 Task: Create a scrum project TricklePlan.
Action: Mouse moved to (170, 48)
Screenshot: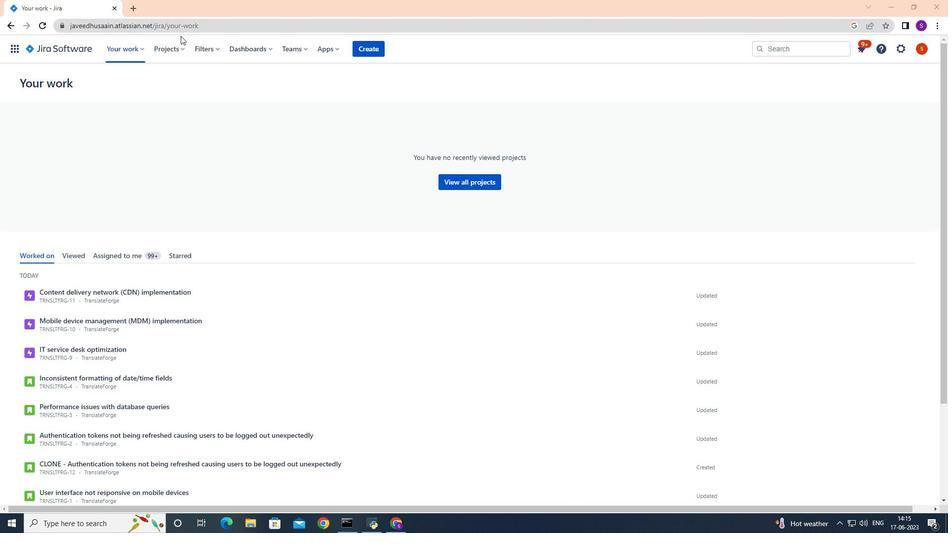 
Action: Mouse pressed left at (170, 48)
Screenshot: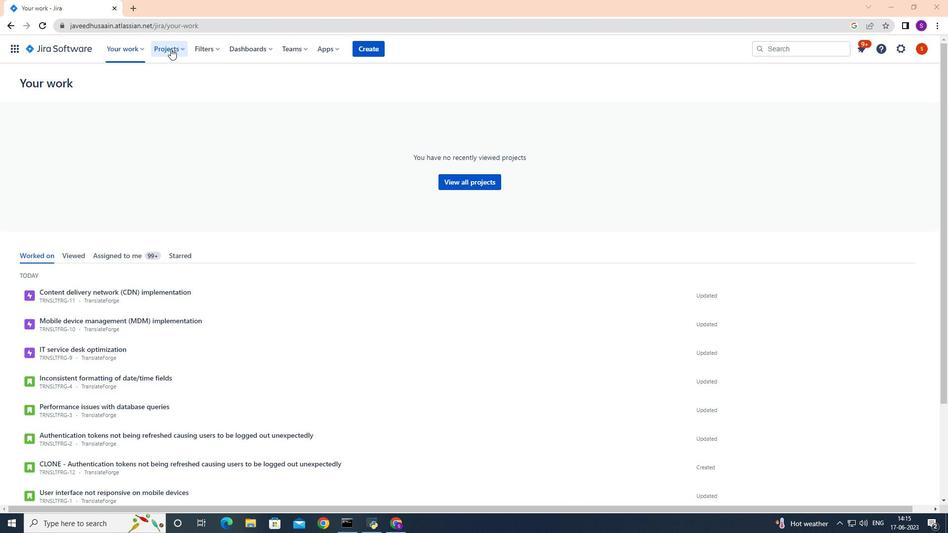 
Action: Mouse moved to (182, 148)
Screenshot: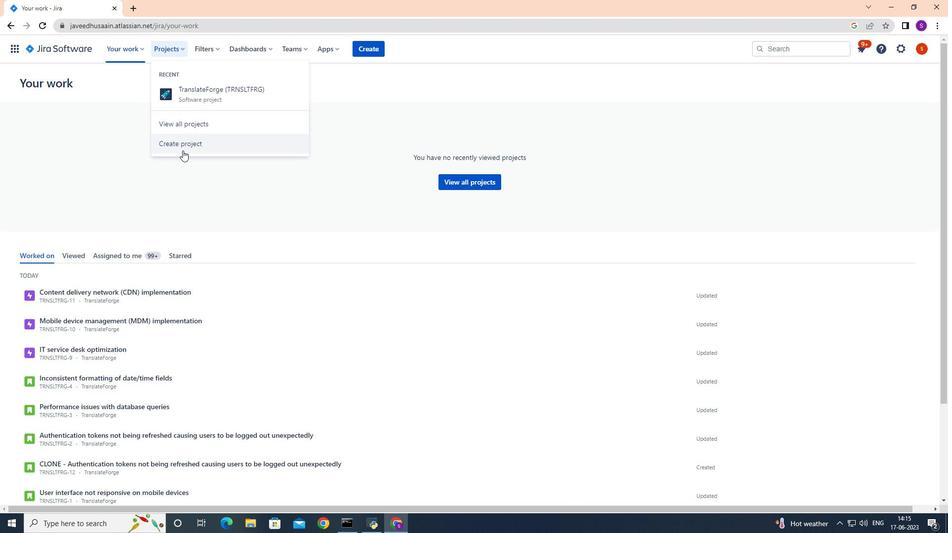 
Action: Mouse pressed left at (182, 148)
Screenshot: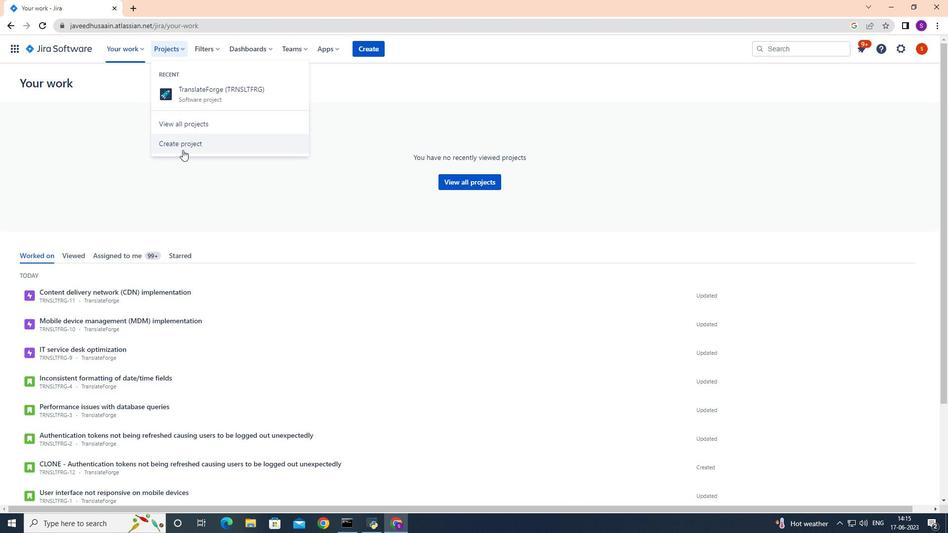 
Action: Mouse moved to (466, 160)
Screenshot: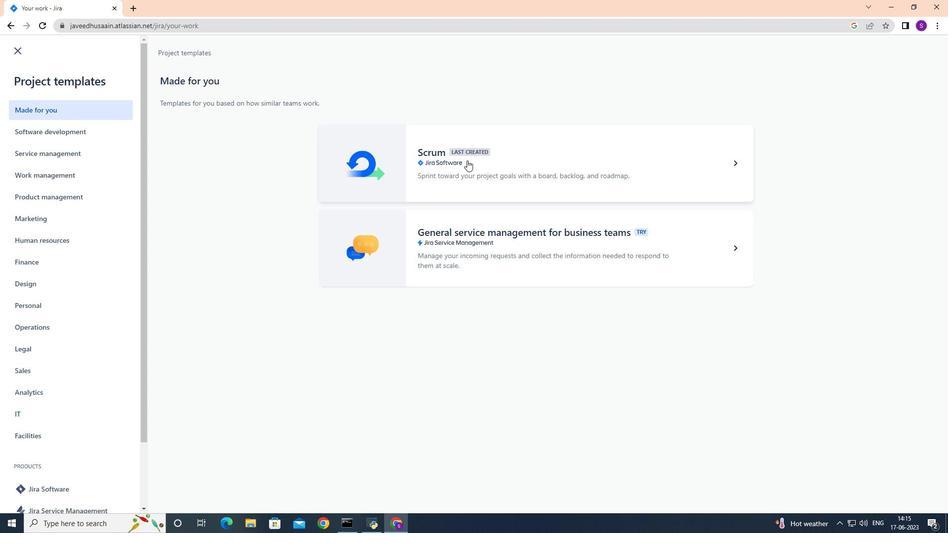 
Action: Mouse pressed left at (466, 160)
Screenshot: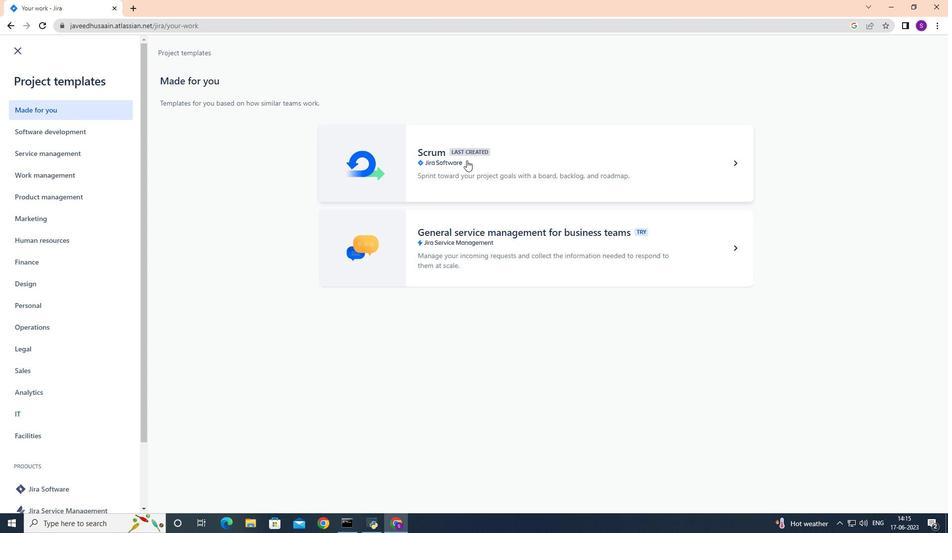 
Action: Mouse moved to (700, 90)
Screenshot: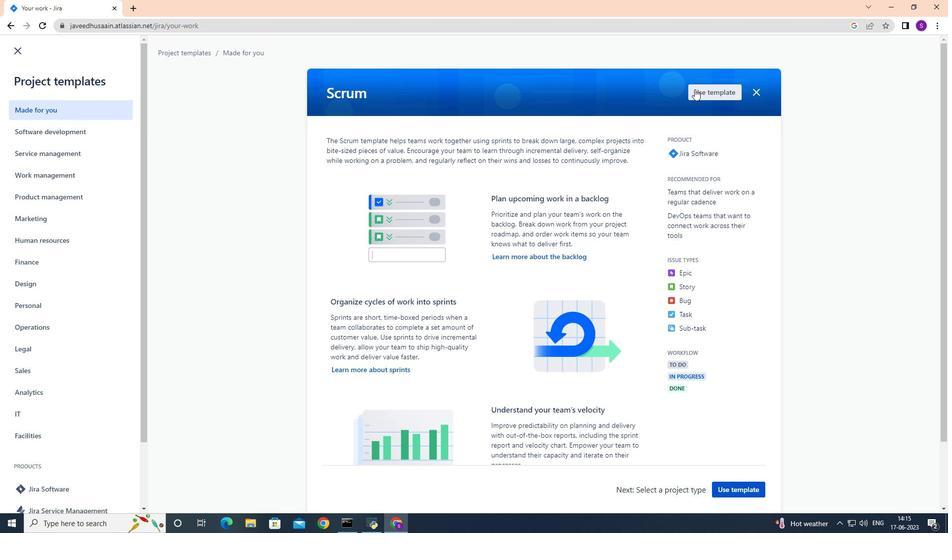 
Action: Mouse pressed left at (700, 90)
Screenshot: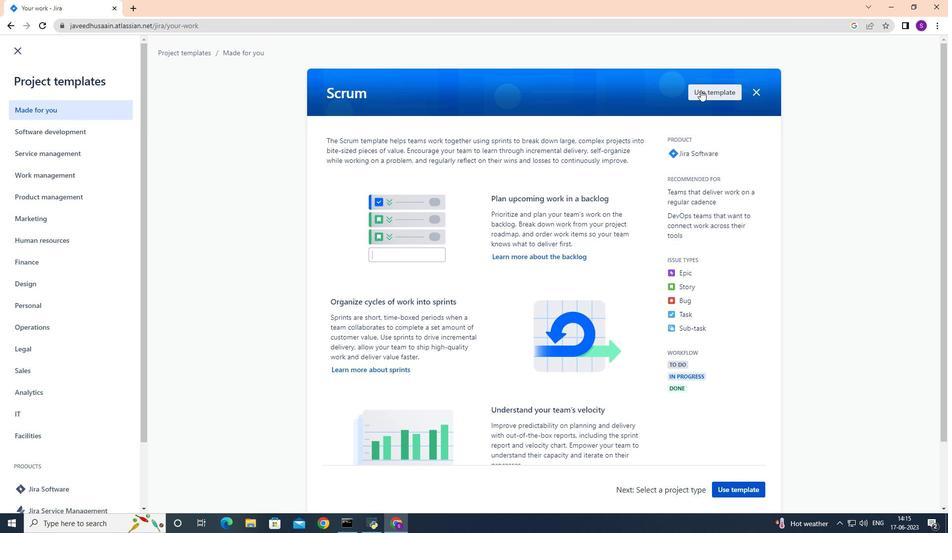 
Action: Mouse moved to (382, 482)
Screenshot: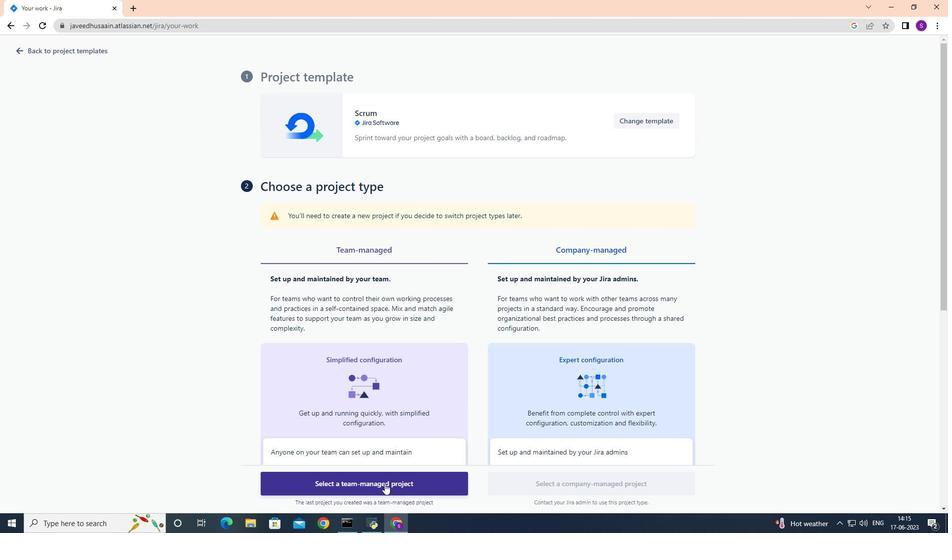 
Action: Mouse pressed left at (382, 482)
Screenshot: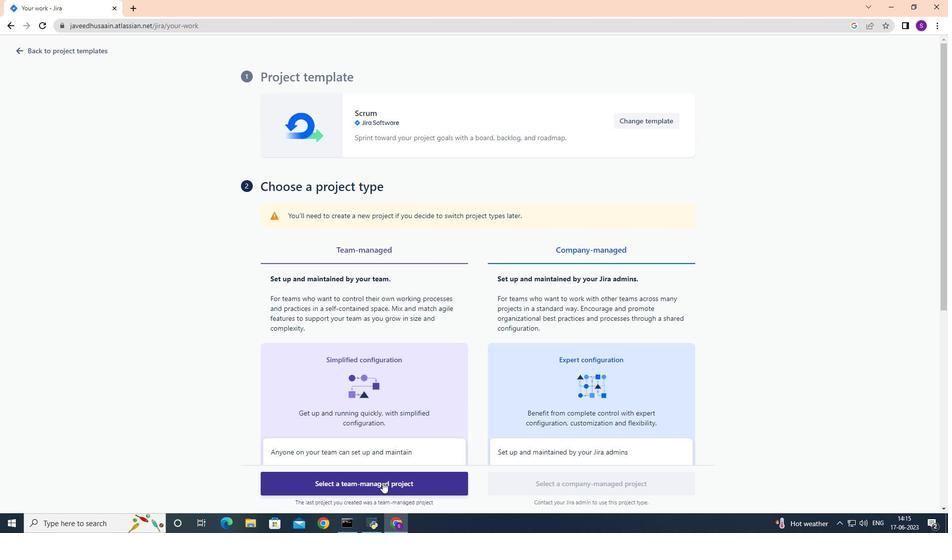 
Action: Mouse moved to (289, 228)
Screenshot: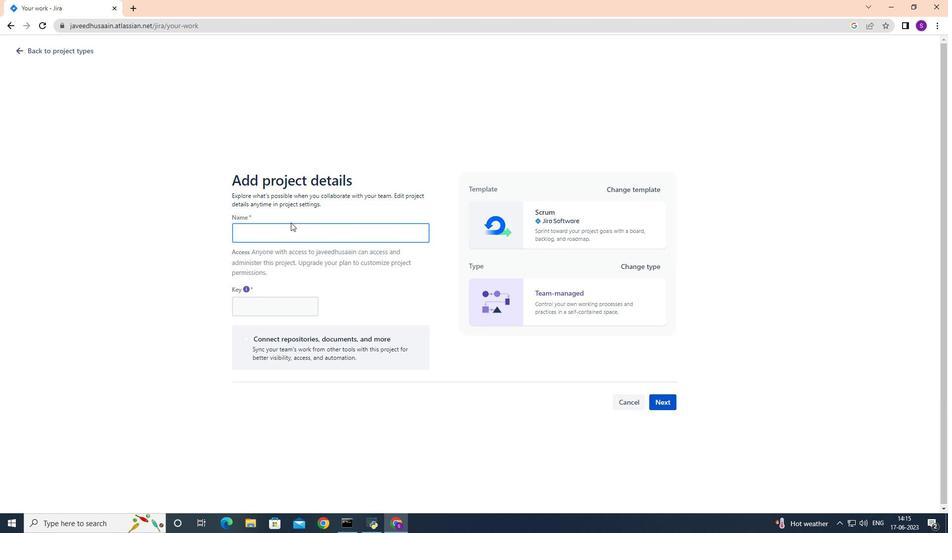 
Action: Mouse pressed left at (289, 228)
Screenshot: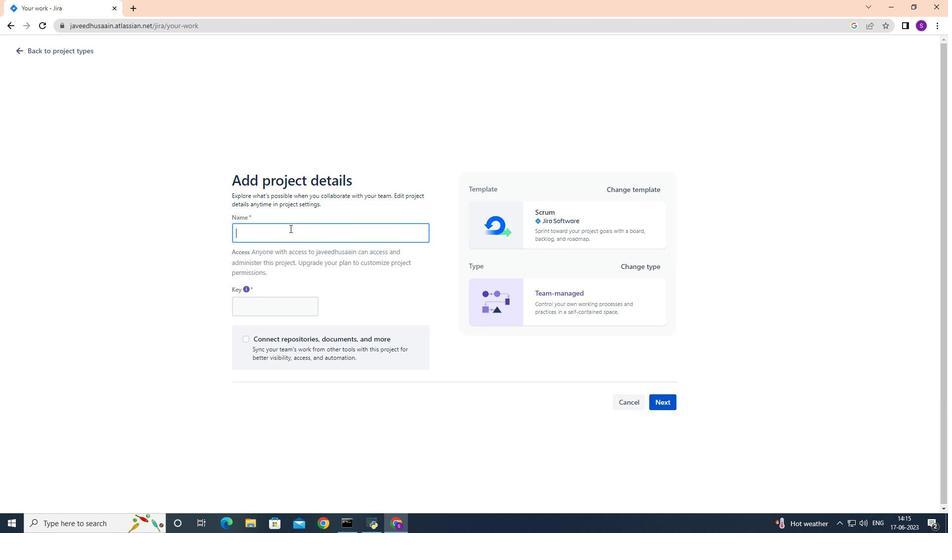 
Action: Key pressed <Key.shift>Trickle<Key.shift><Key.shift><Key.shift>Plan
Screenshot: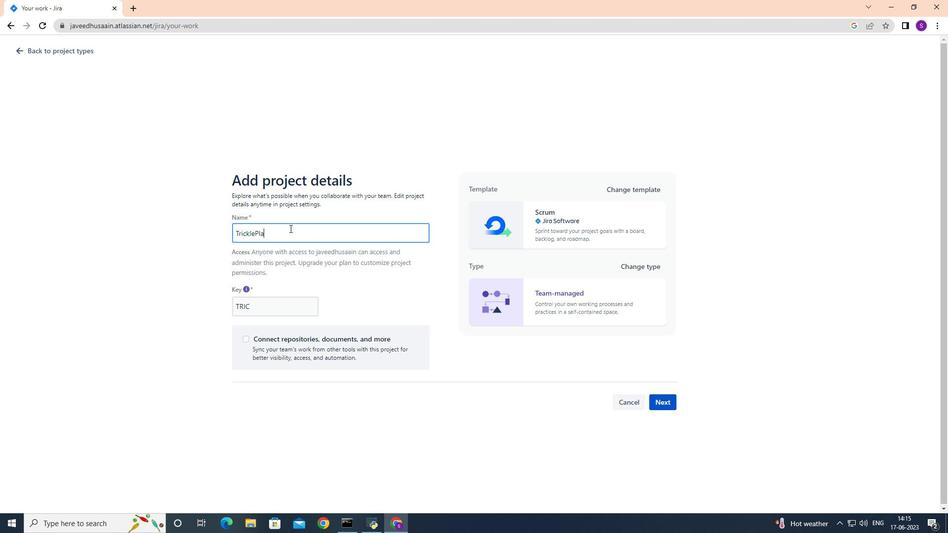 
Action: Mouse moved to (659, 399)
Screenshot: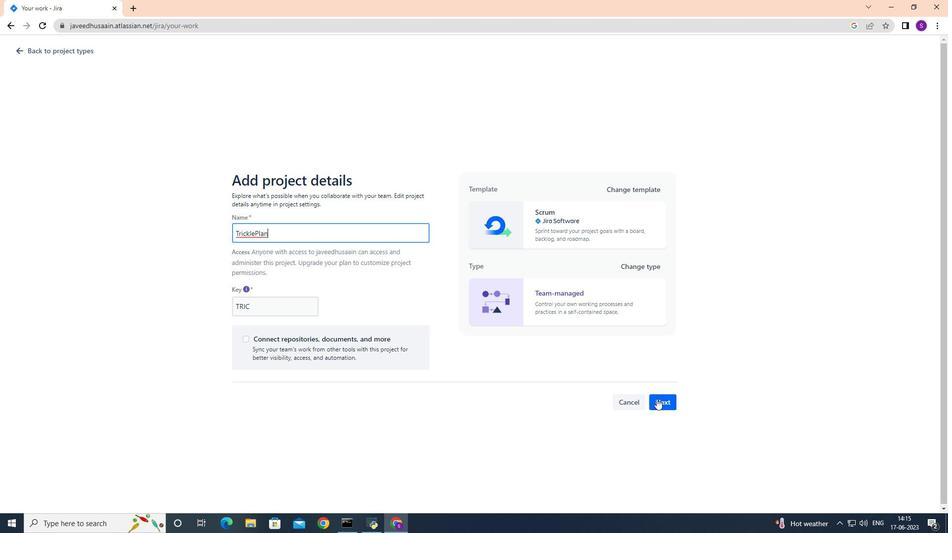 
Action: Mouse pressed left at (659, 399)
Screenshot: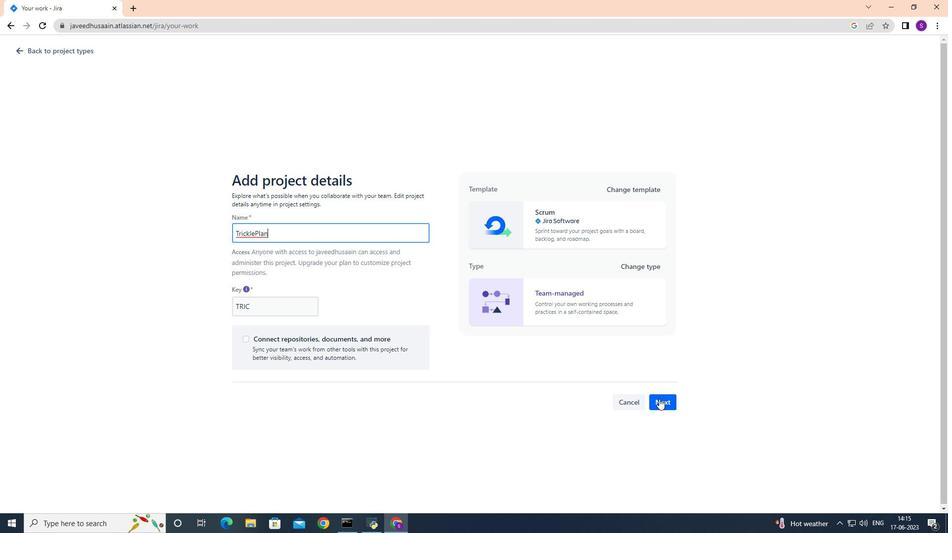 
Action: Mouse moved to (578, 336)
Screenshot: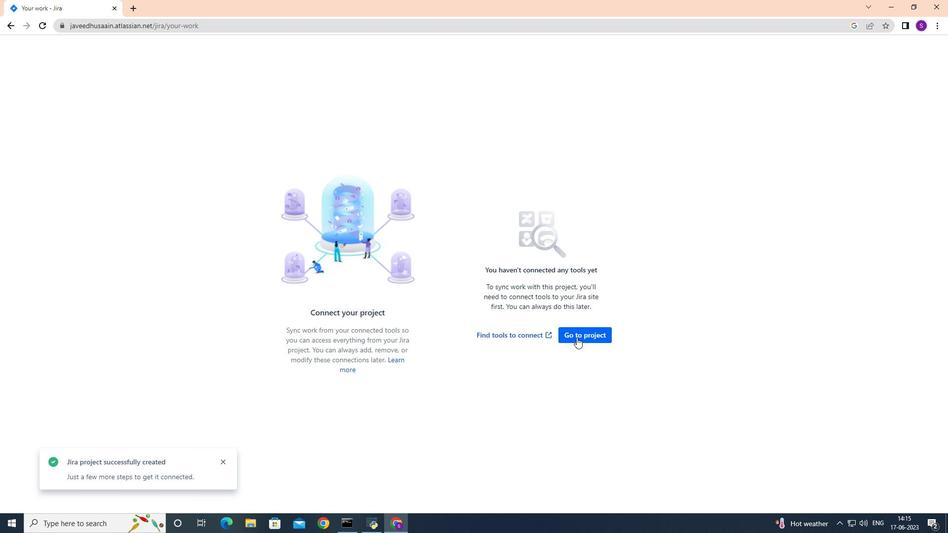 
Action: Mouse pressed left at (578, 336)
Screenshot: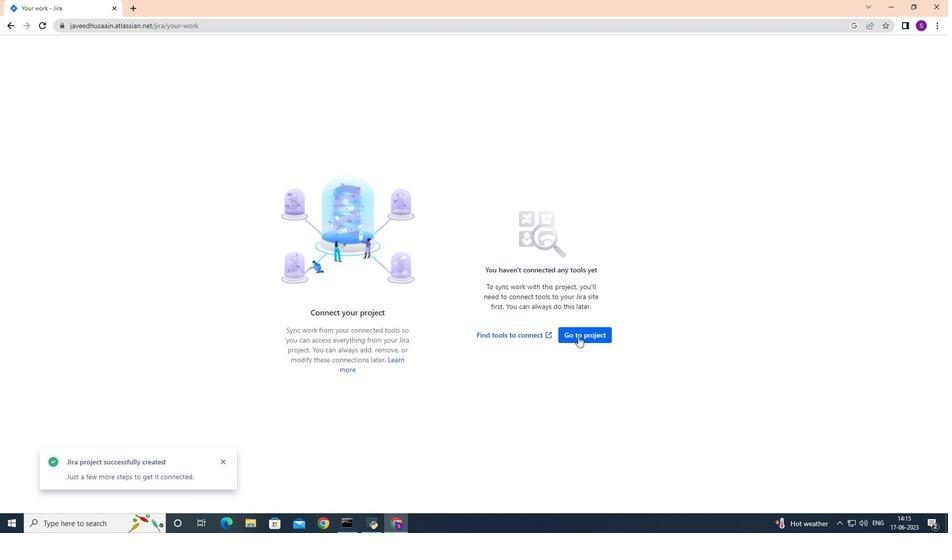 
